 Task: Change the streaming deinterlace mode to "Yadif (2x)".
Action: Mouse moved to (117, 13)
Screenshot: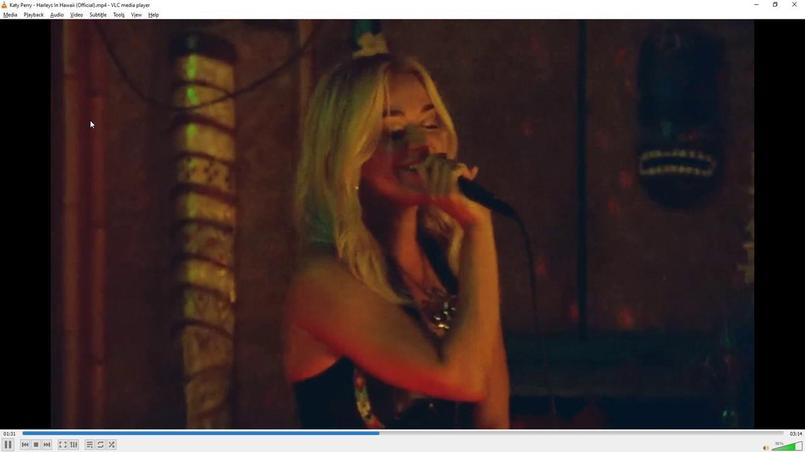 
Action: Mouse pressed left at (117, 13)
Screenshot: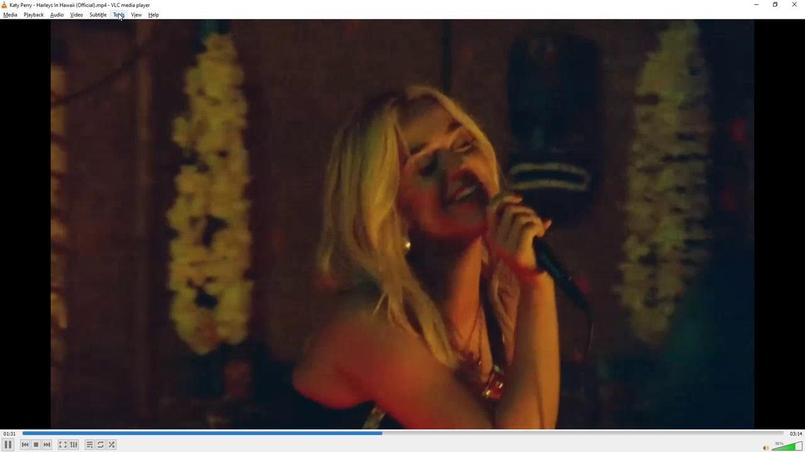 
Action: Mouse moved to (133, 117)
Screenshot: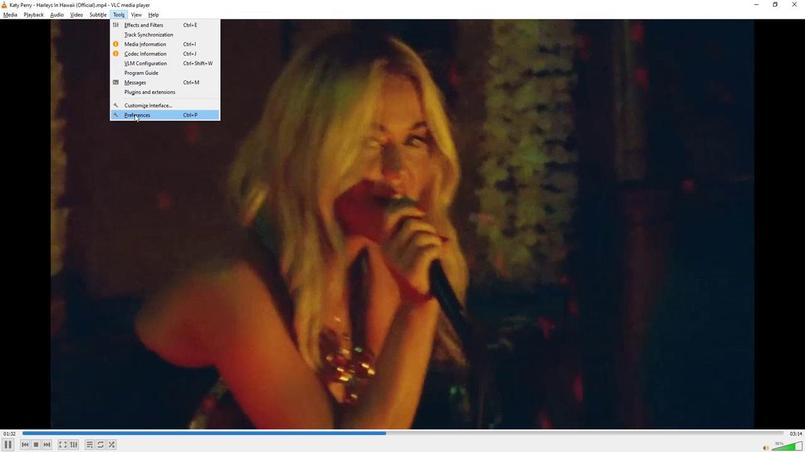 
Action: Mouse pressed left at (133, 117)
Screenshot: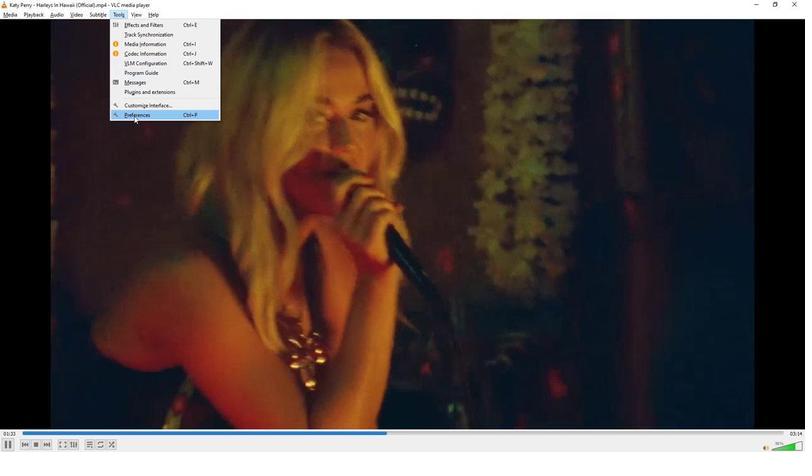 
Action: Mouse moved to (179, 354)
Screenshot: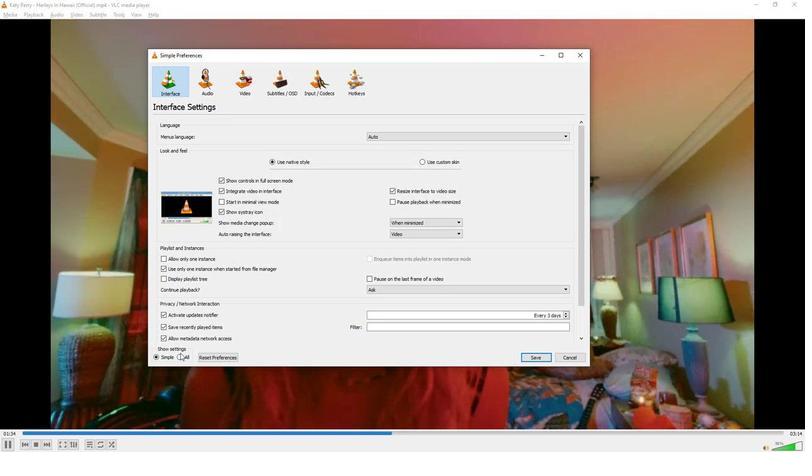
Action: Mouse pressed left at (179, 354)
Screenshot: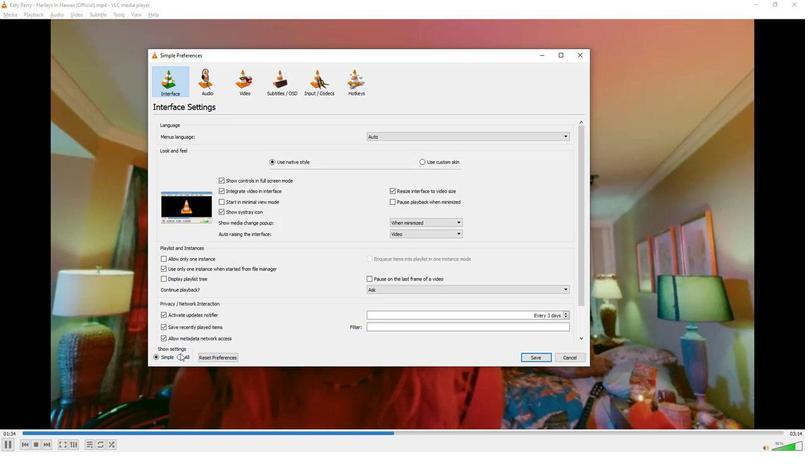 
Action: Mouse moved to (174, 286)
Screenshot: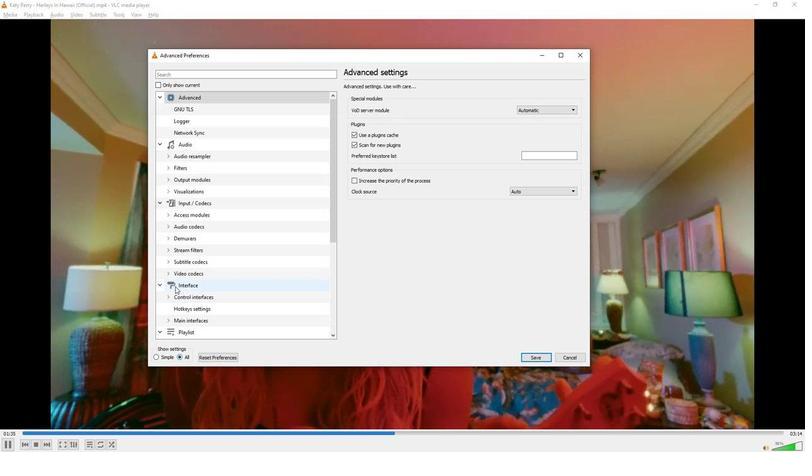 
Action: Mouse scrolled (174, 286) with delta (0, 0)
Screenshot: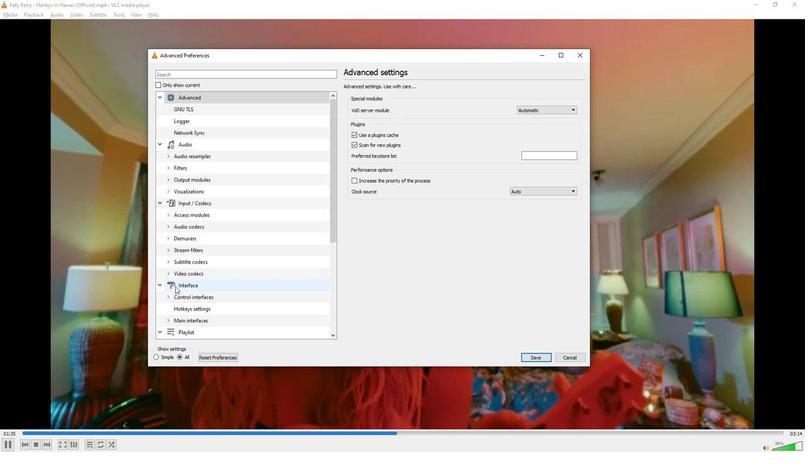
Action: Mouse scrolled (174, 286) with delta (0, 0)
Screenshot: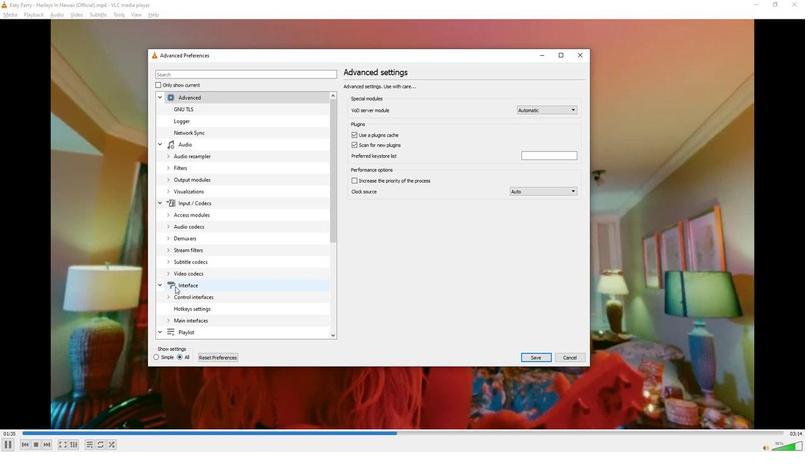 
Action: Mouse scrolled (174, 286) with delta (0, 0)
Screenshot: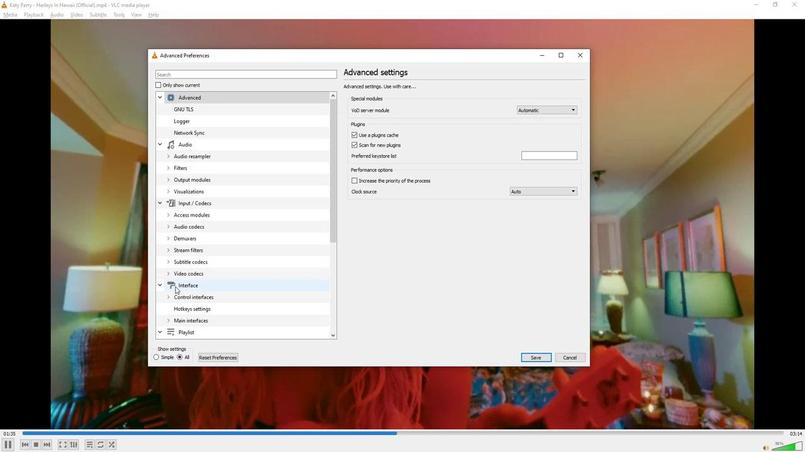 
Action: Mouse scrolled (174, 286) with delta (0, 0)
Screenshot: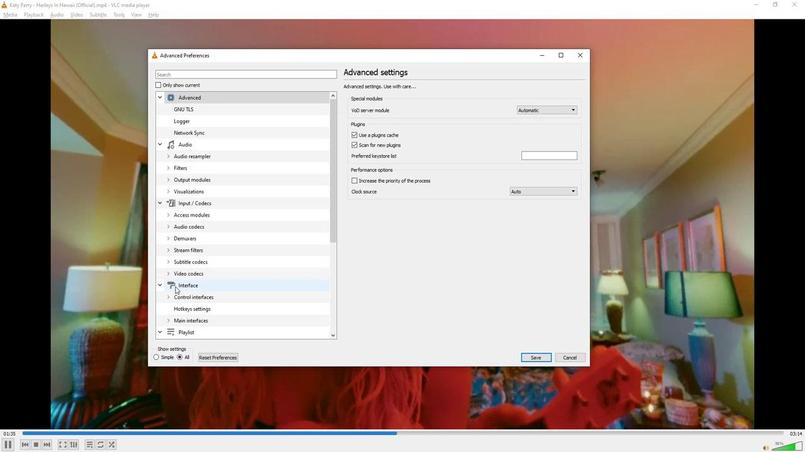 
Action: Mouse scrolled (174, 286) with delta (0, 0)
Screenshot: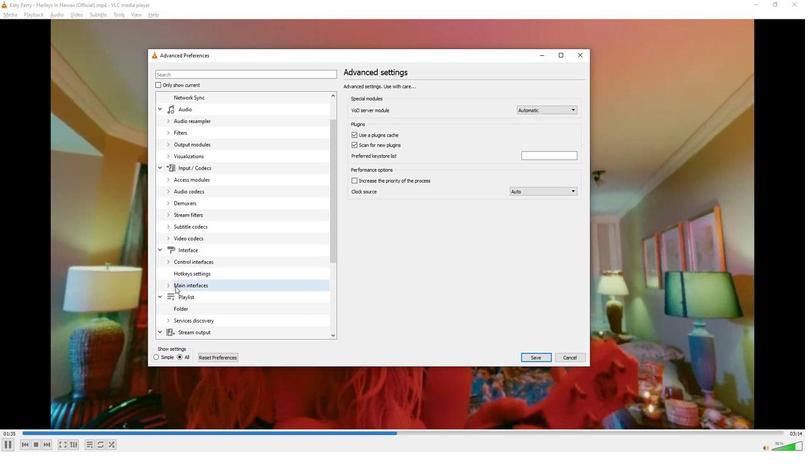 
Action: Mouse scrolled (174, 286) with delta (0, 0)
Screenshot: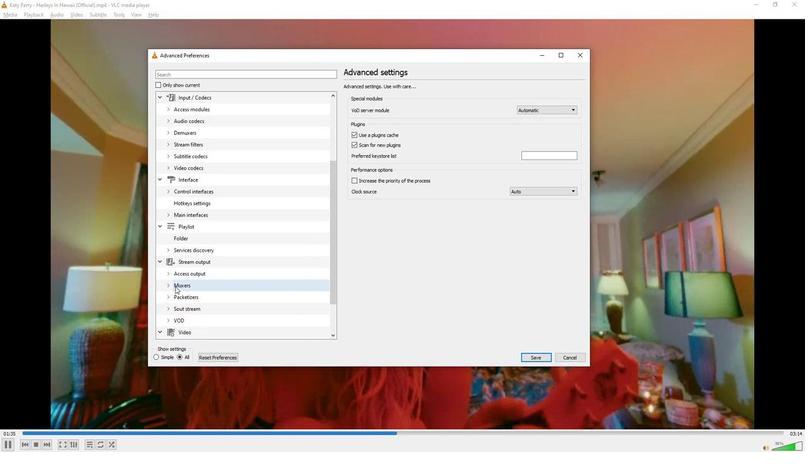 
Action: Mouse scrolled (174, 286) with delta (0, 0)
Screenshot: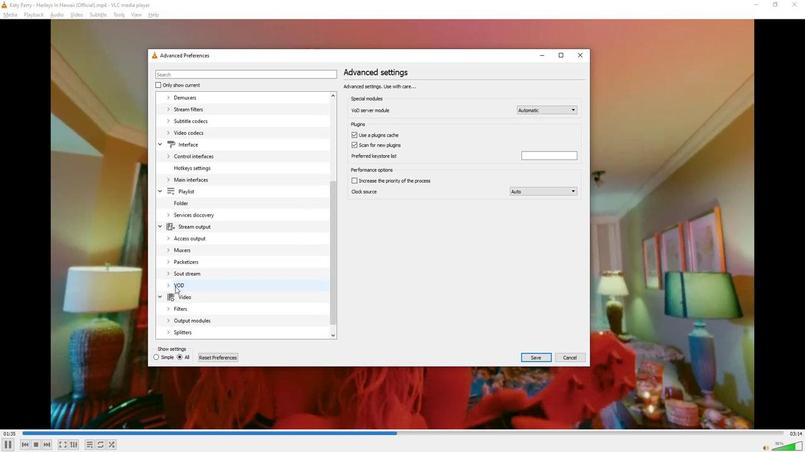 
Action: Mouse moved to (167, 298)
Screenshot: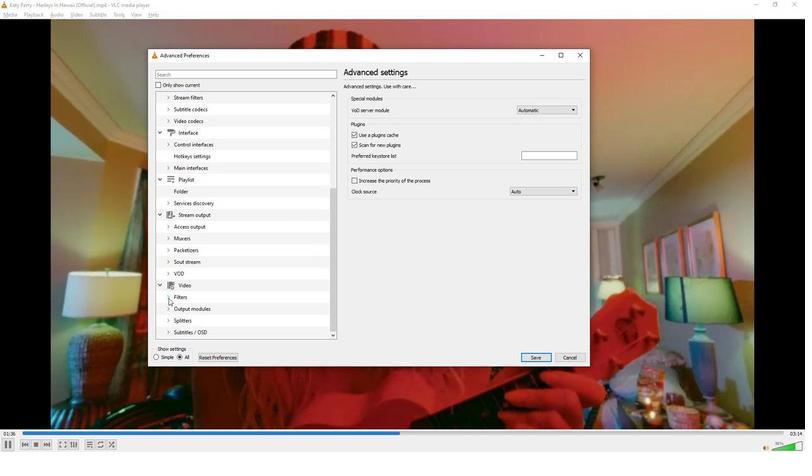 
Action: Mouse pressed left at (167, 298)
Screenshot: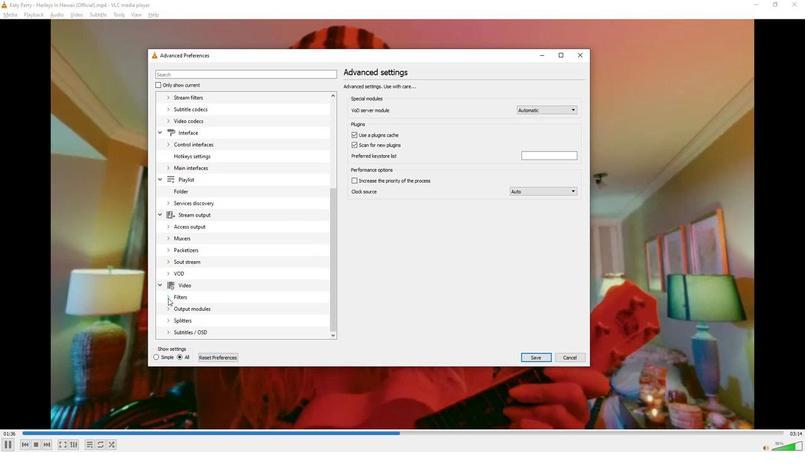 
Action: Mouse scrolled (167, 298) with delta (0, 0)
Screenshot: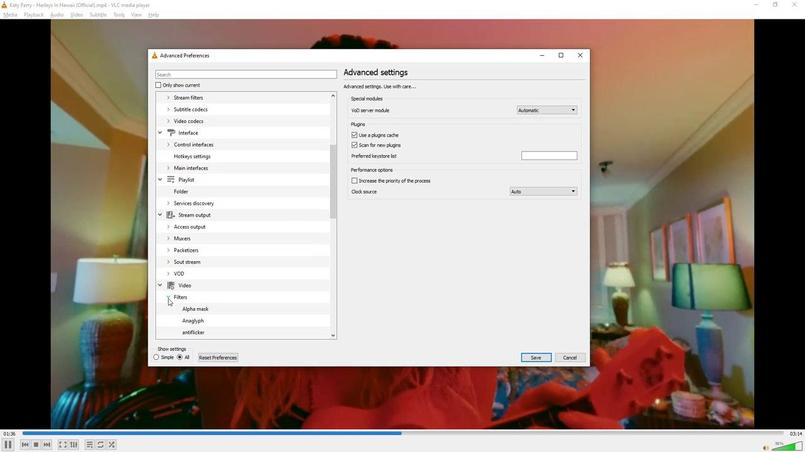 
Action: Mouse scrolled (167, 298) with delta (0, 0)
Screenshot: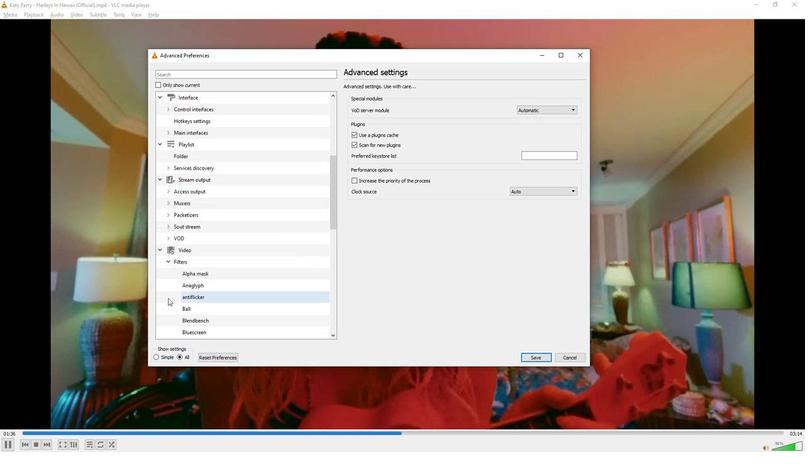 
Action: Mouse scrolled (167, 298) with delta (0, 0)
Screenshot: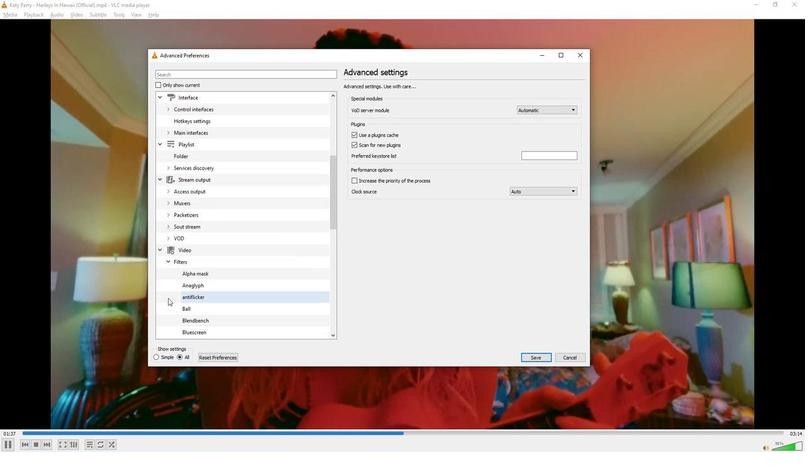 
Action: Mouse scrolled (167, 298) with delta (0, 0)
Screenshot: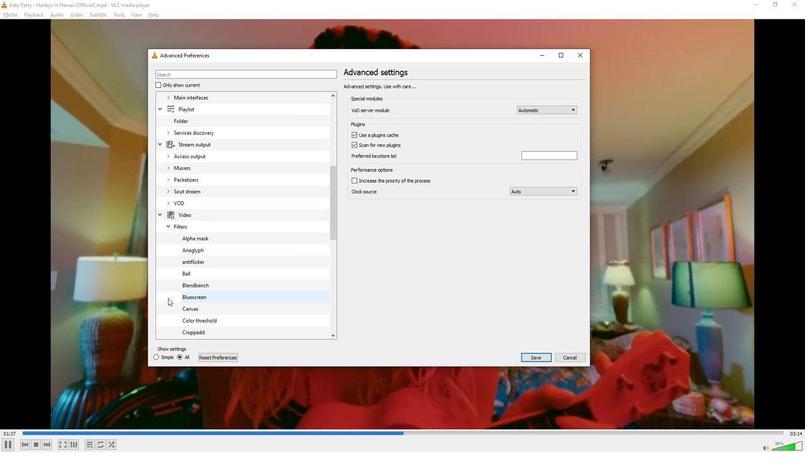 
Action: Mouse scrolled (167, 298) with delta (0, 0)
Screenshot: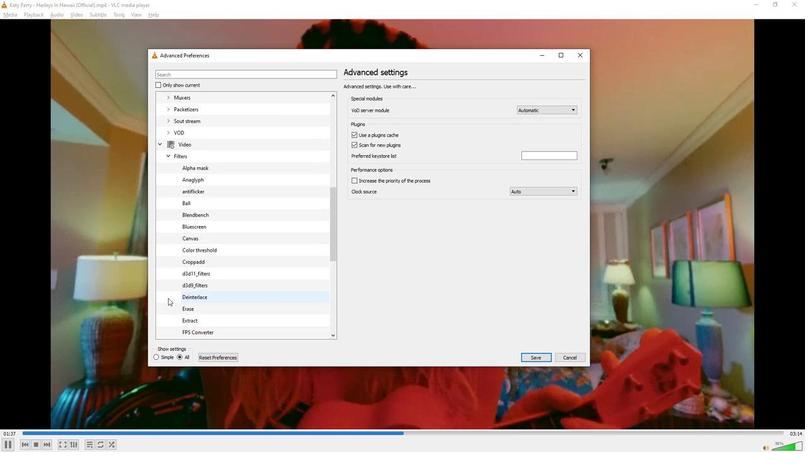 
Action: Mouse moved to (199, 266)
Screenshot: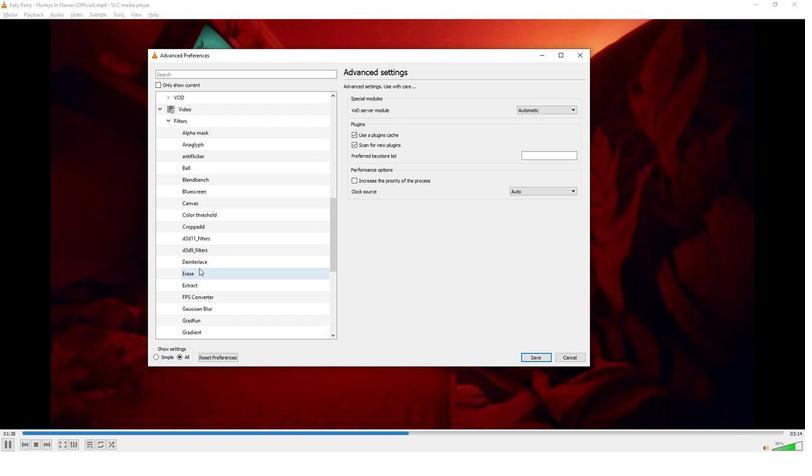 
Action: Mouse pressed left at (199, 266)
Screenshot: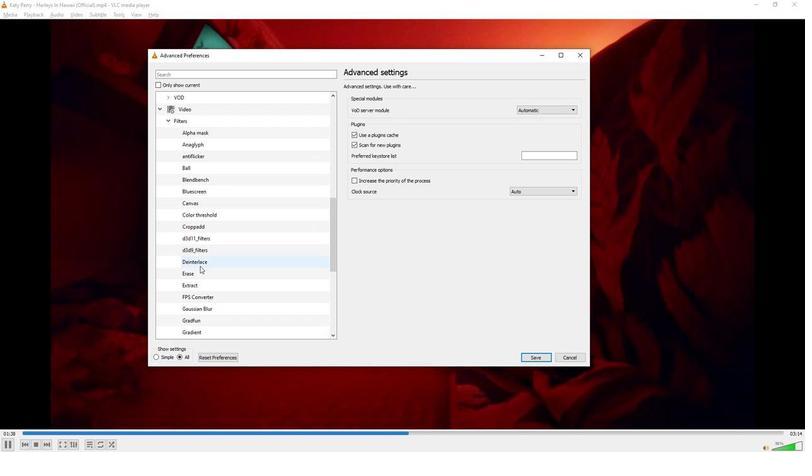
Action: Mouse moved to (571, 98)
Screenshot: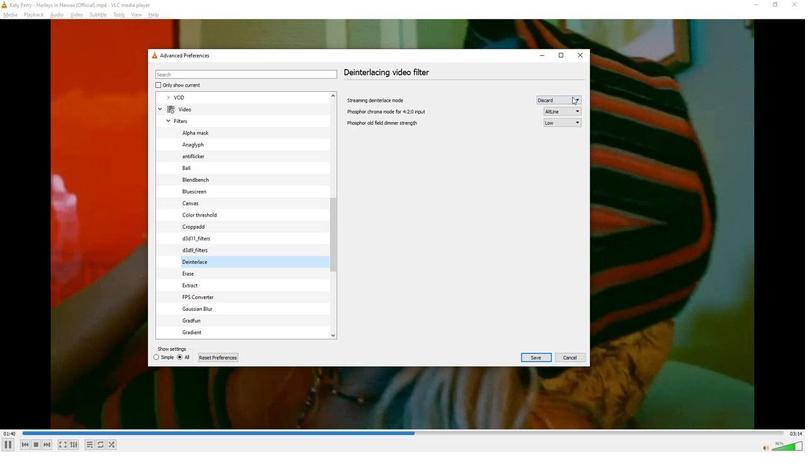 
Action: Mouse pressed left at (571, 98)
Screenshot: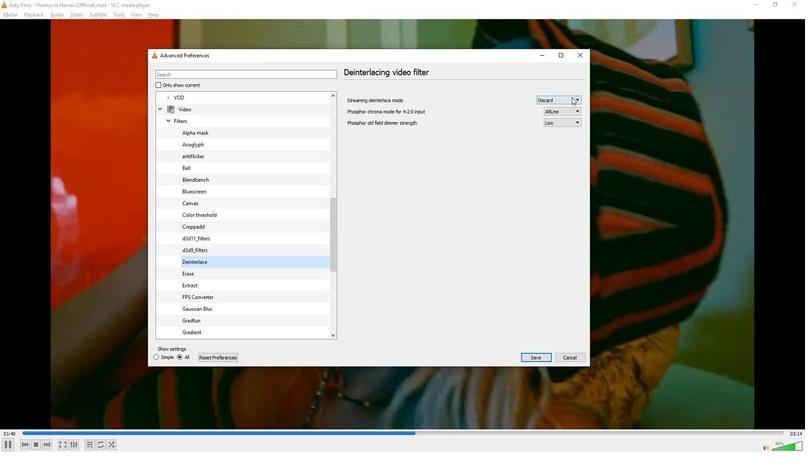 
Action: Mouse moved to (553, 145)
Screenshot: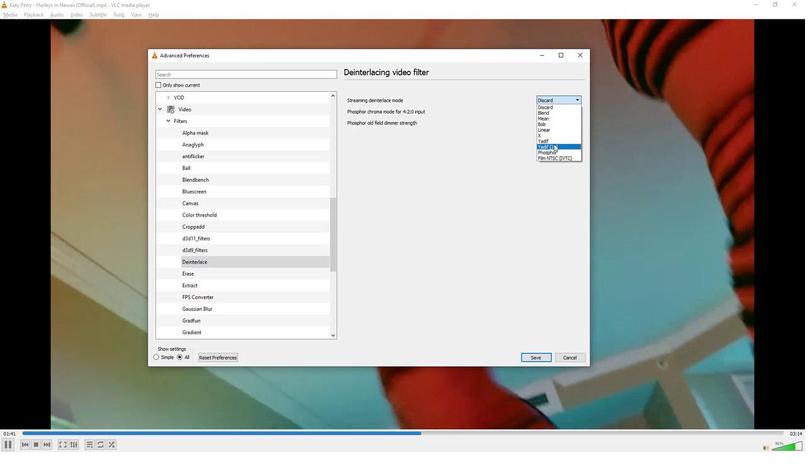 
Action: Mouse pressed left at (553, 145)
Screenshot: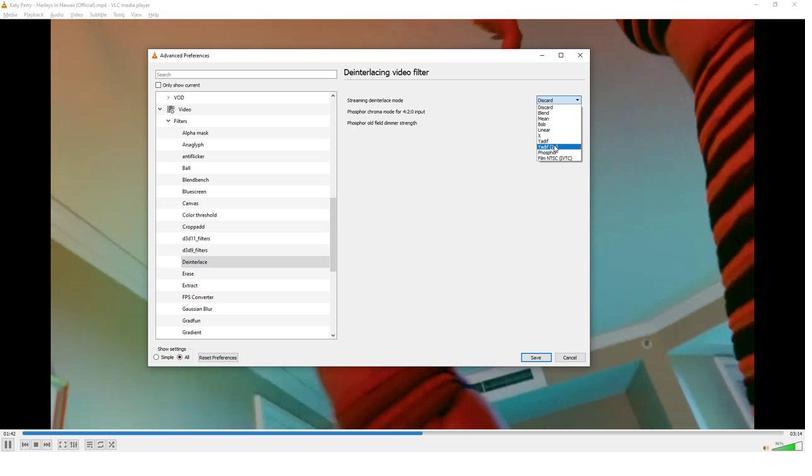 
Action: Mouse moved to (513, 188)
Screenshot: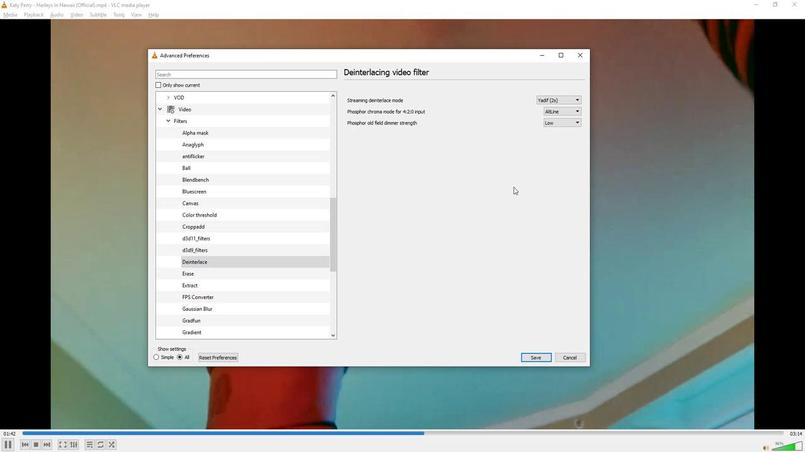 
